 Task: Sort the products in the category "Hot Dog Buns" by price (lowest first).
Action: Mouse moved to (672, 249)
Screenshot: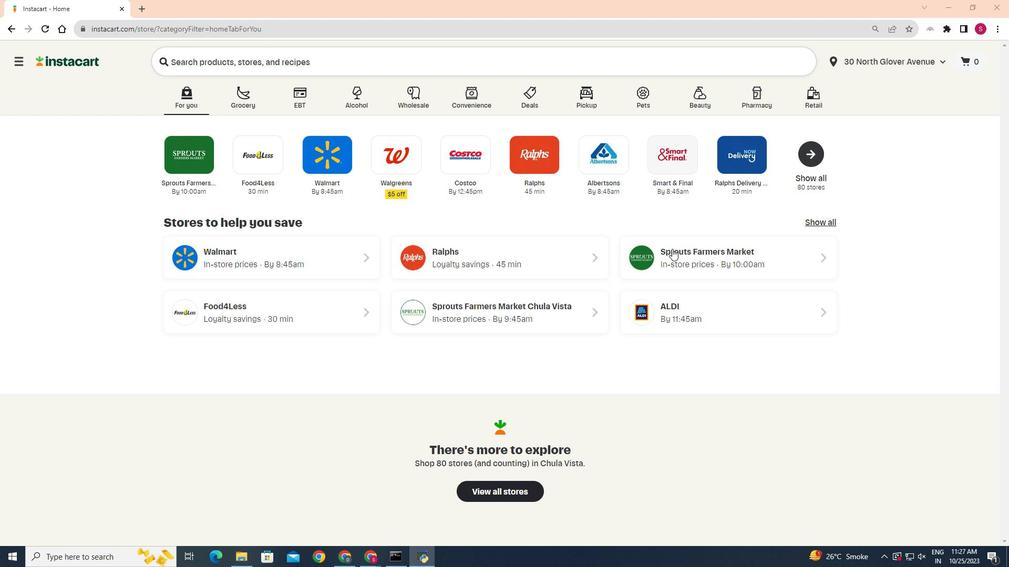 
Action: Mouse pressed left at (672, 249)
Screenshot: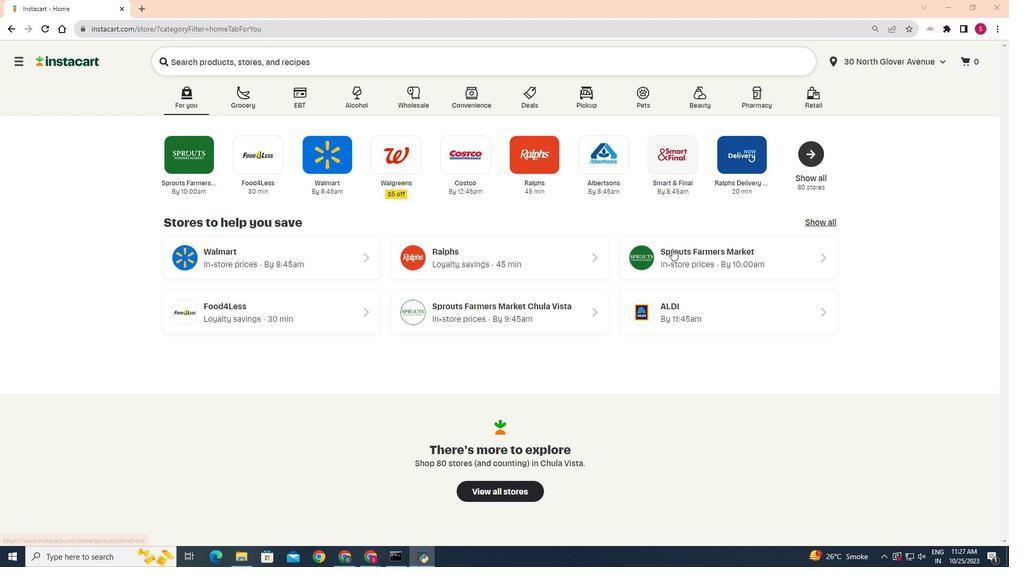 
Action: Mouse moved to (45, 456)
Screenshot: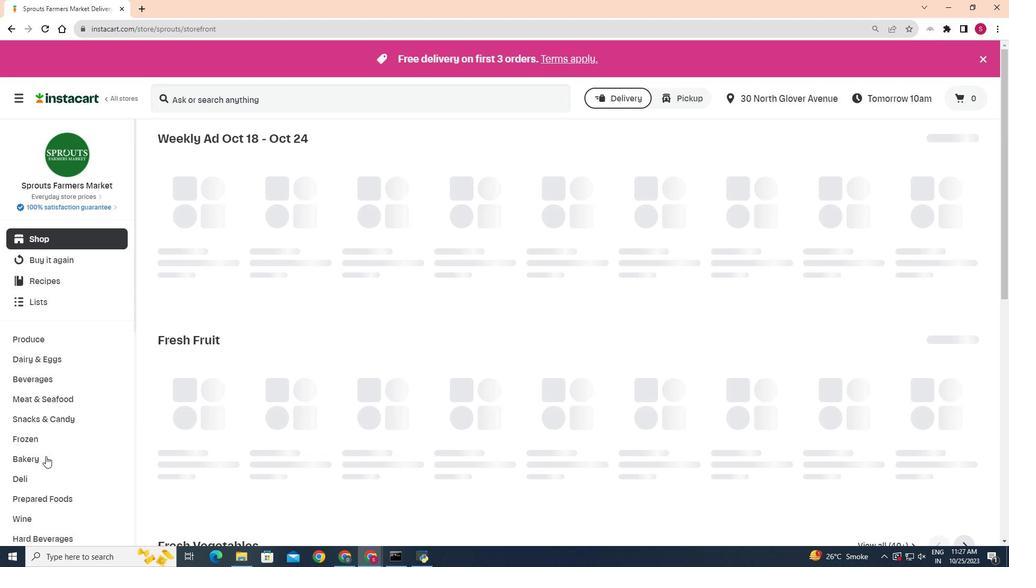 
Action: Mouse pressed left at (45, 456)
Screenshot: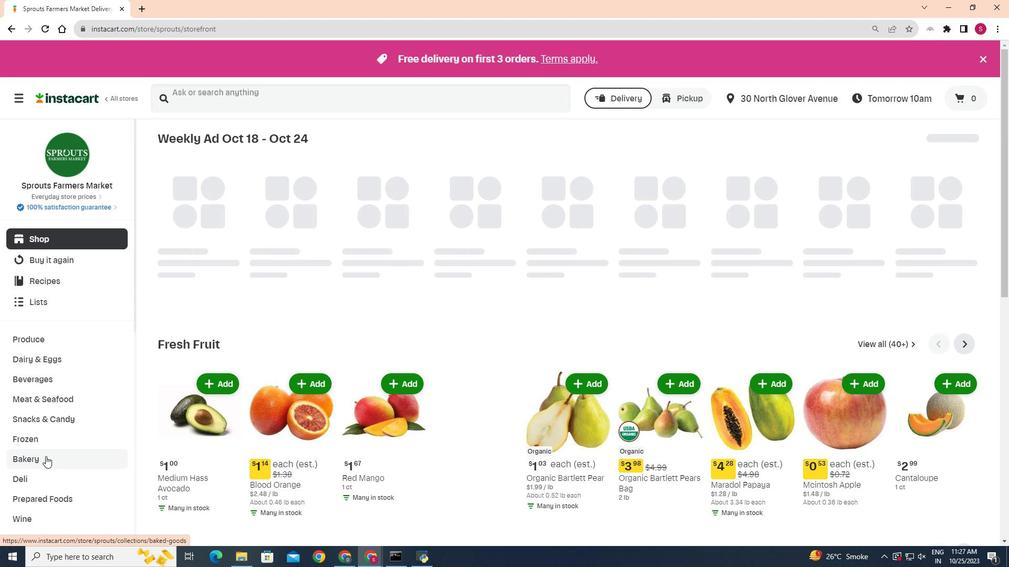 
Action: Mouse moved to (295, 161)
Screenshot: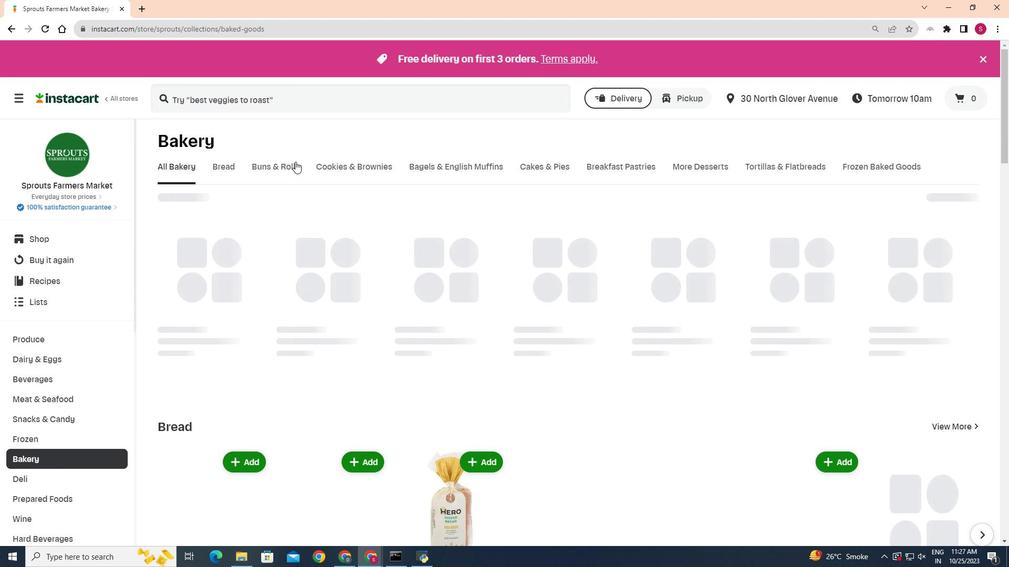 
Action: Mouse pressed left at (295, 161)
Screenshot: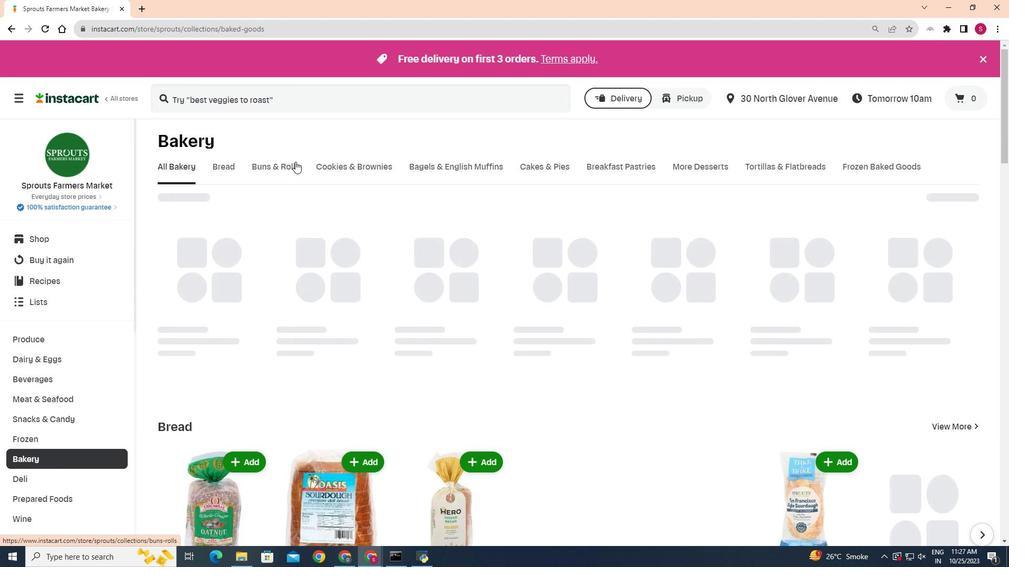 
Action: Mouse moved to (361, 219)
Screenshot: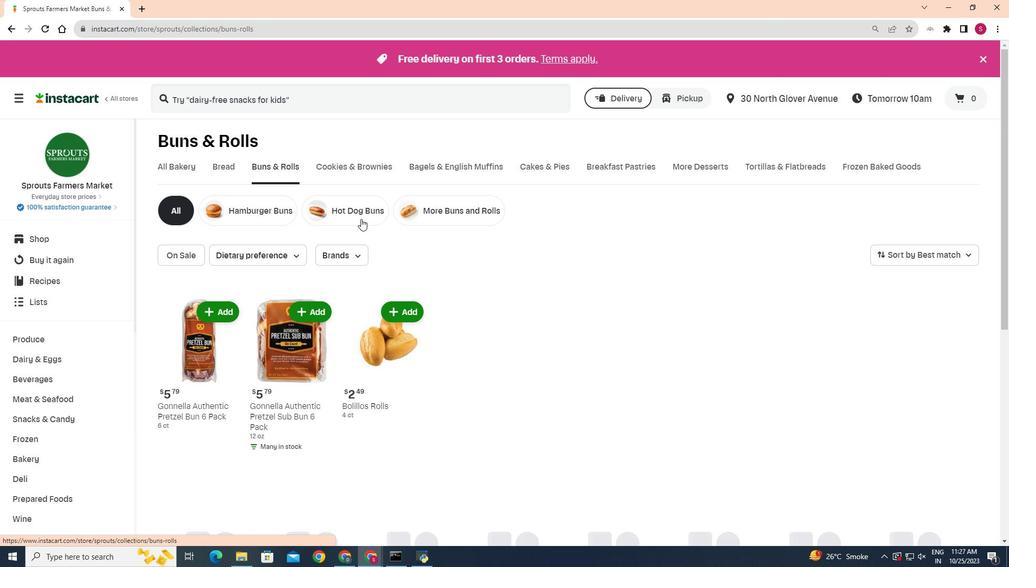 
Action: Mouse pressed left at (361, 219)
Screenshot: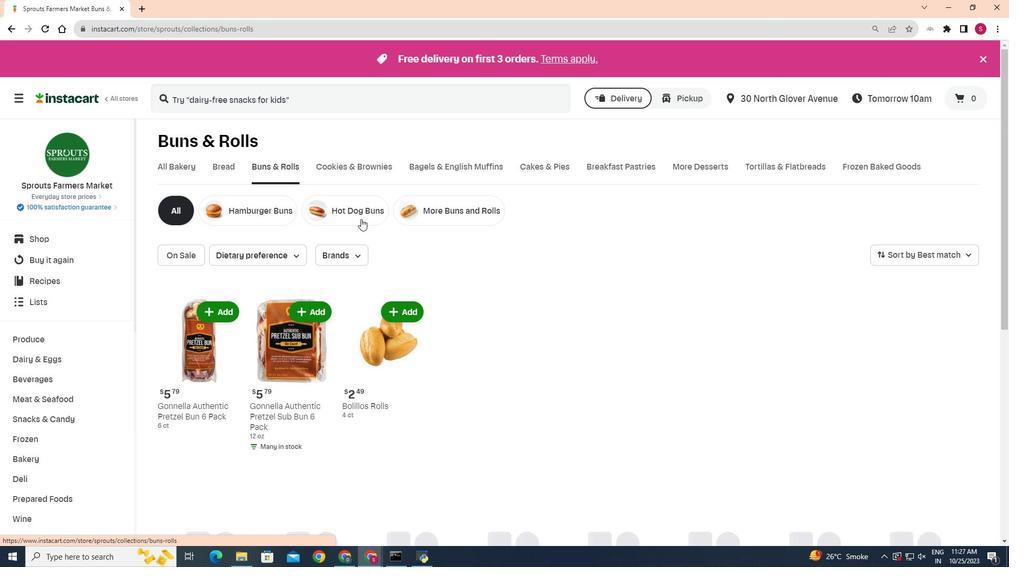 
Action: Mouse moved to (970, 249)
Screenshot: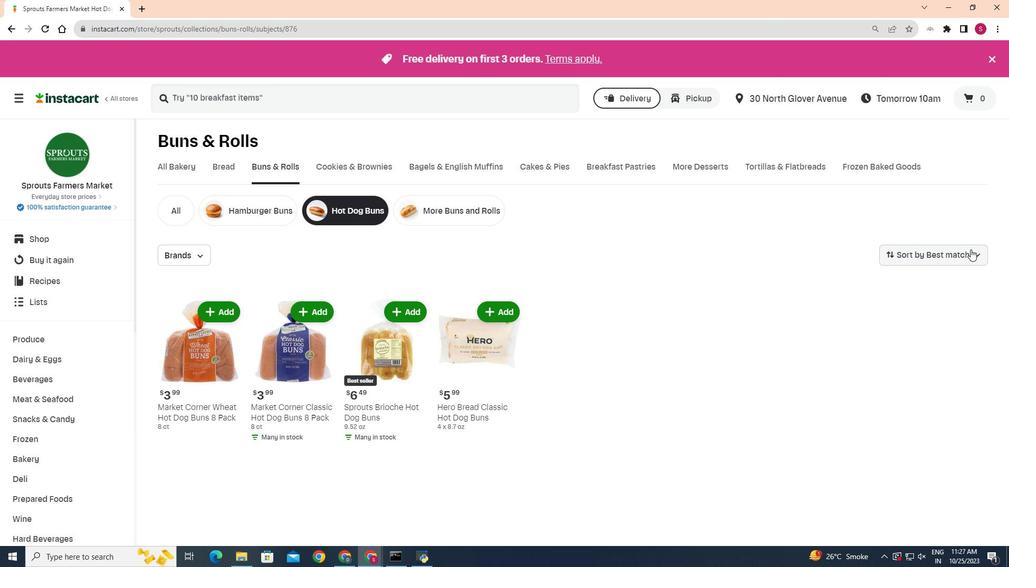 
Action: Mouse pressed left at (970, 249)
Screenshot: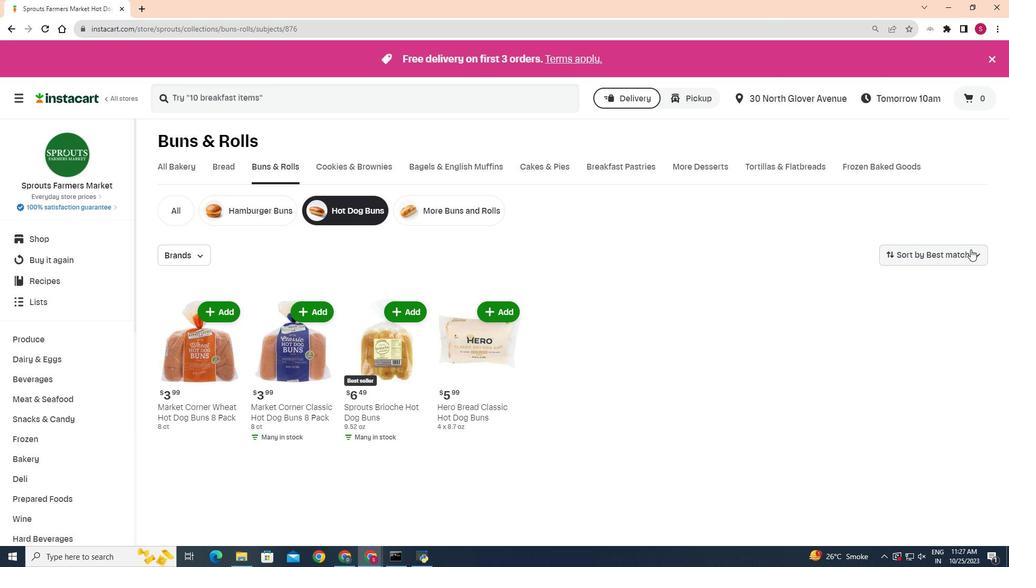 
Action: Mouse moved to (939, 302)
Screenshot: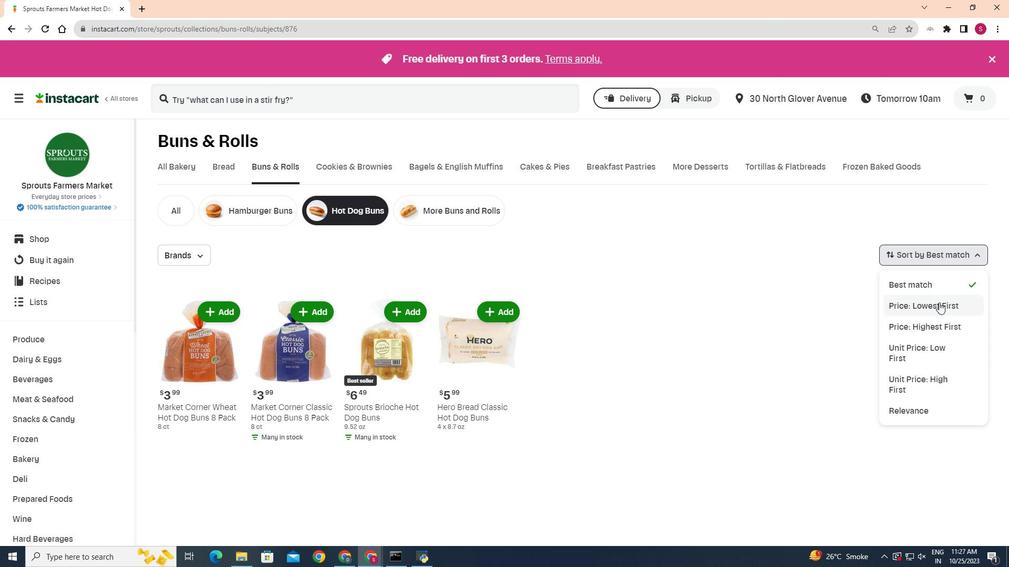 
Action: Mouse pressed left at (939, 302)
Screenshot: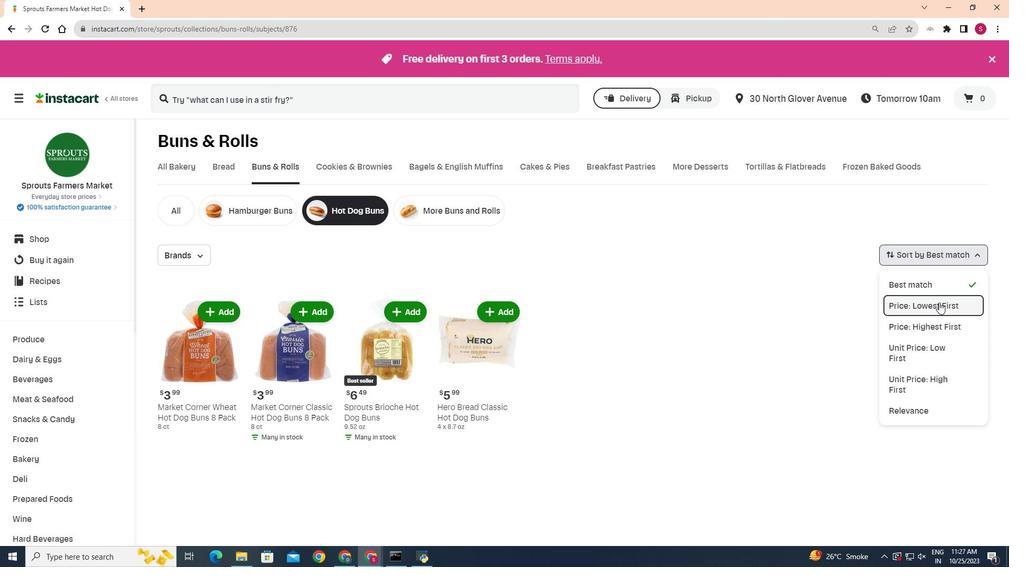 
Action: Mouse moved to (635, 263)
Screenshot: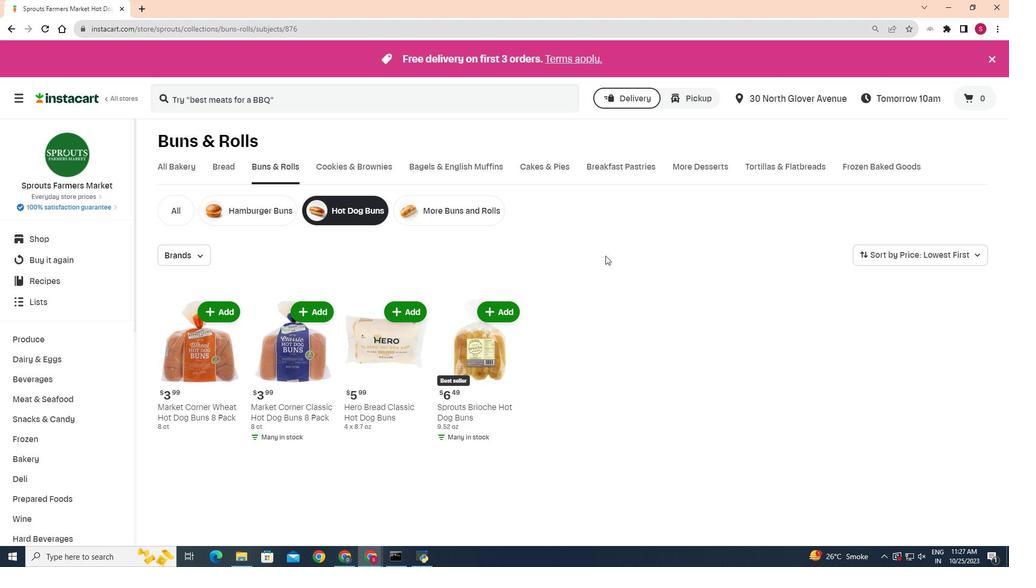 
